Task: Schedule a meeting in Outlook for 6/26/2023 from 8:00 AM to 8:30 AM and adjust the Immersive Reader settings.
Action: Mouse moved to (15, 61)
Screenshot: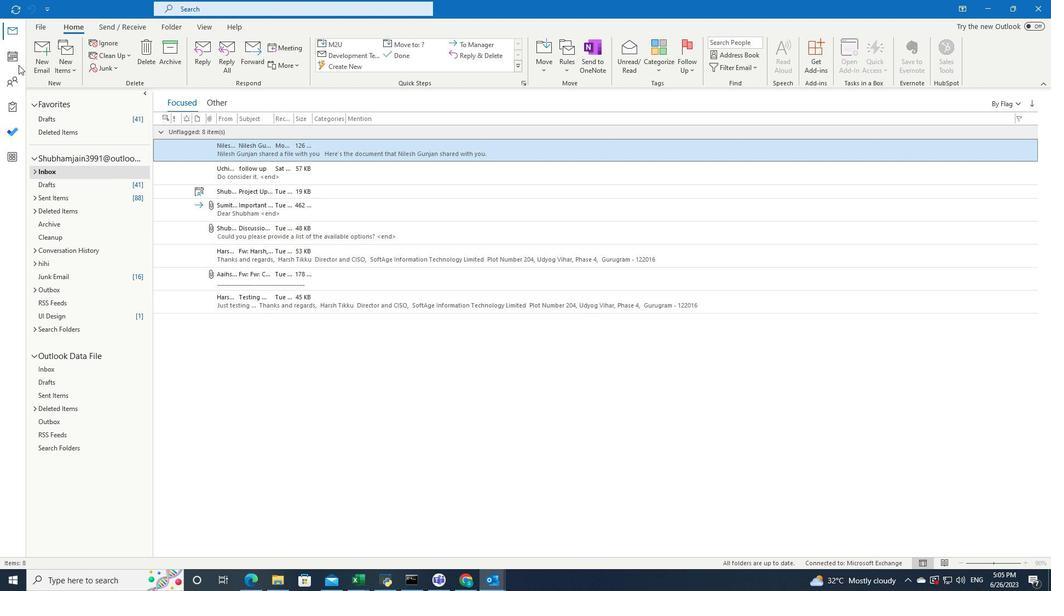 
Action: Mouse pressed left at (15, 61)
Screenshot: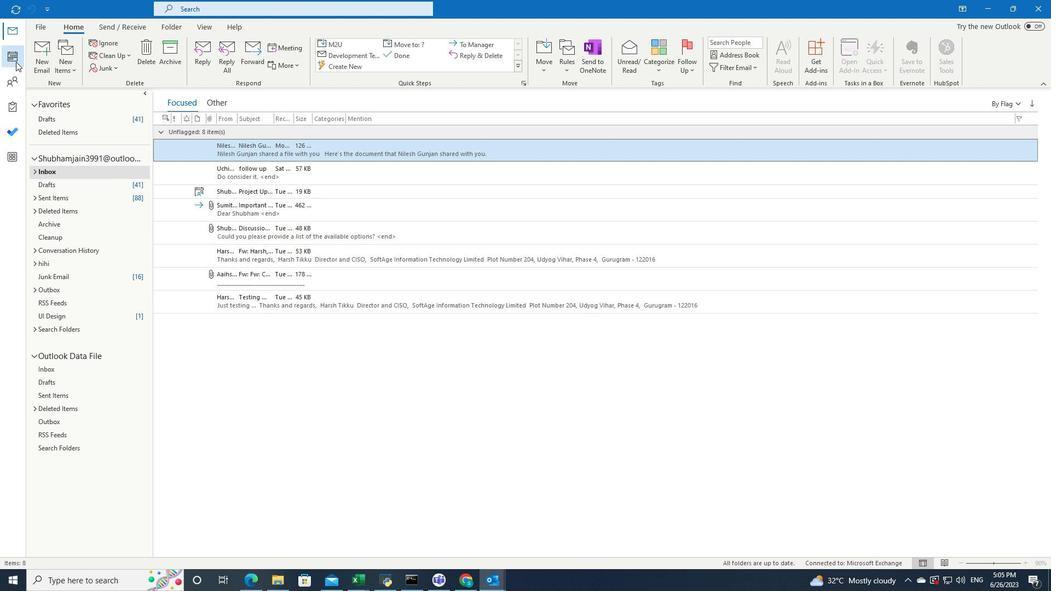 
Action: Mouse pressed left at (15, 61)
Screenshot: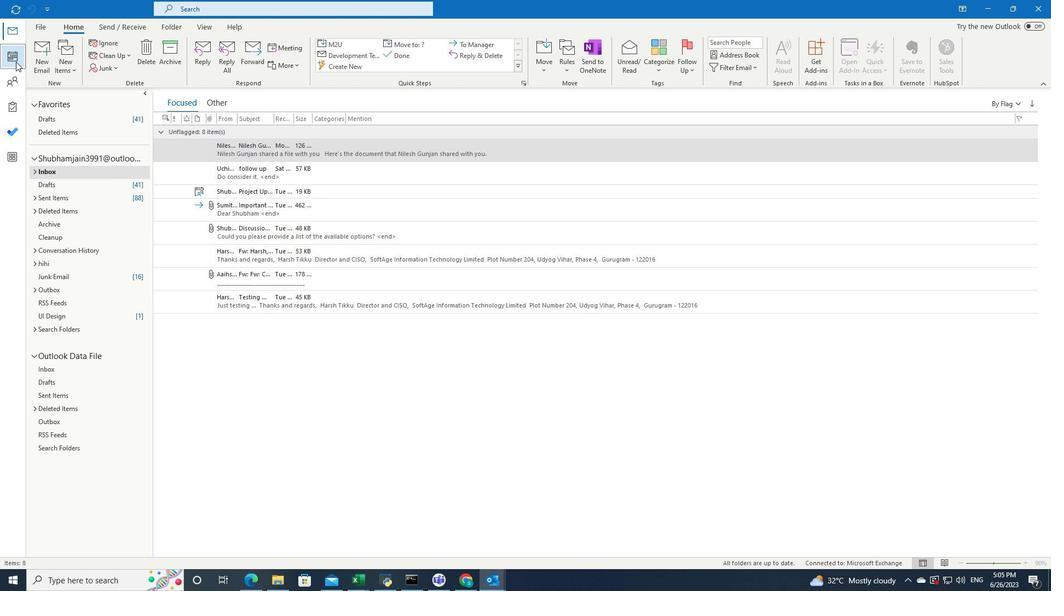 
Action: Mouse moved to (77, 59)
Screenshot: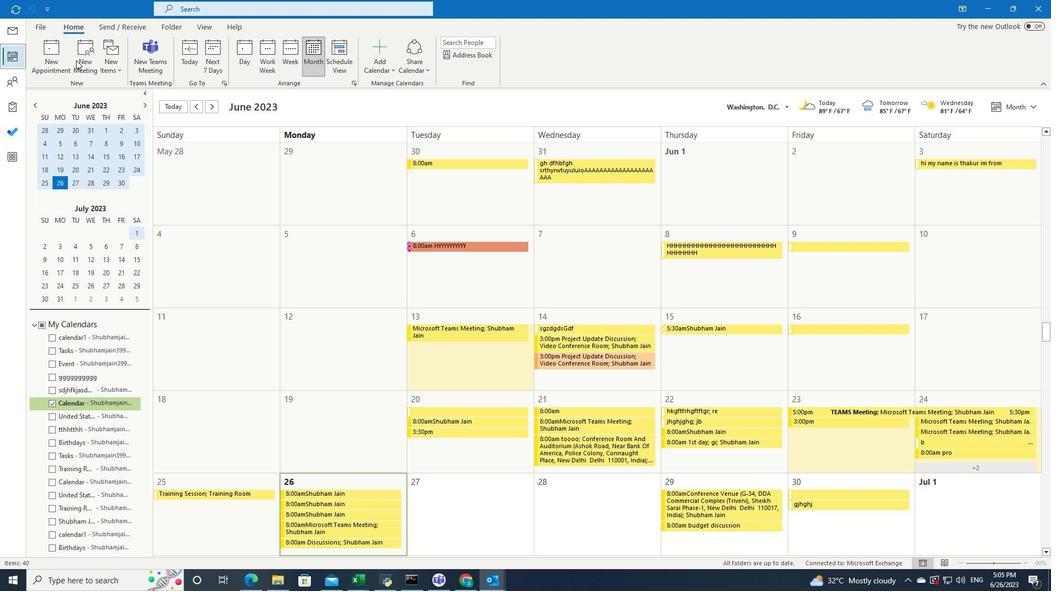
Action: Mouse pressed left at (77, 59)
Screenshot: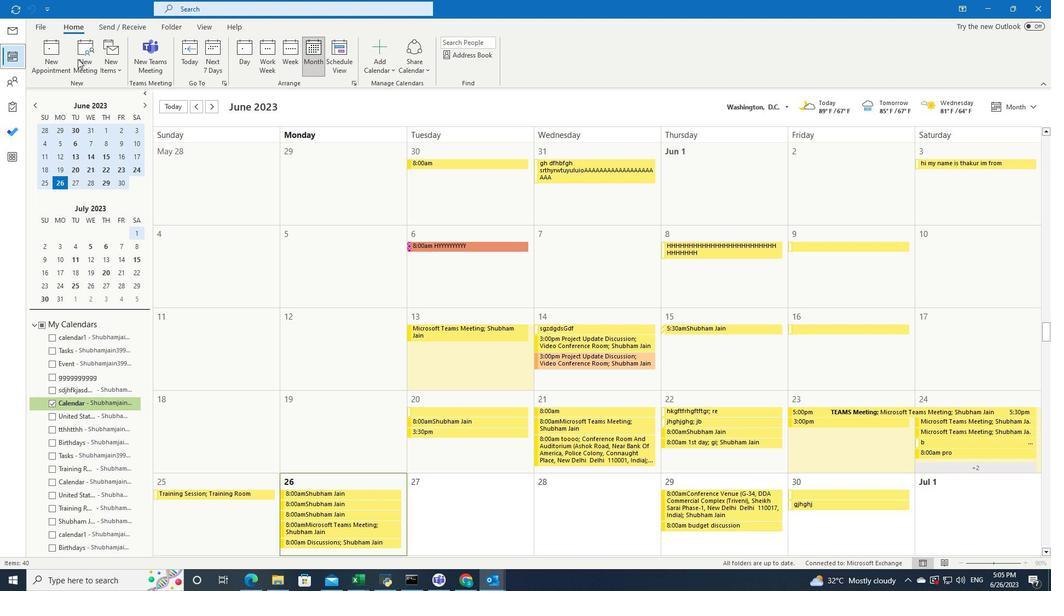 
Action: Mouse pressed left at (77, 59)
Screenshot: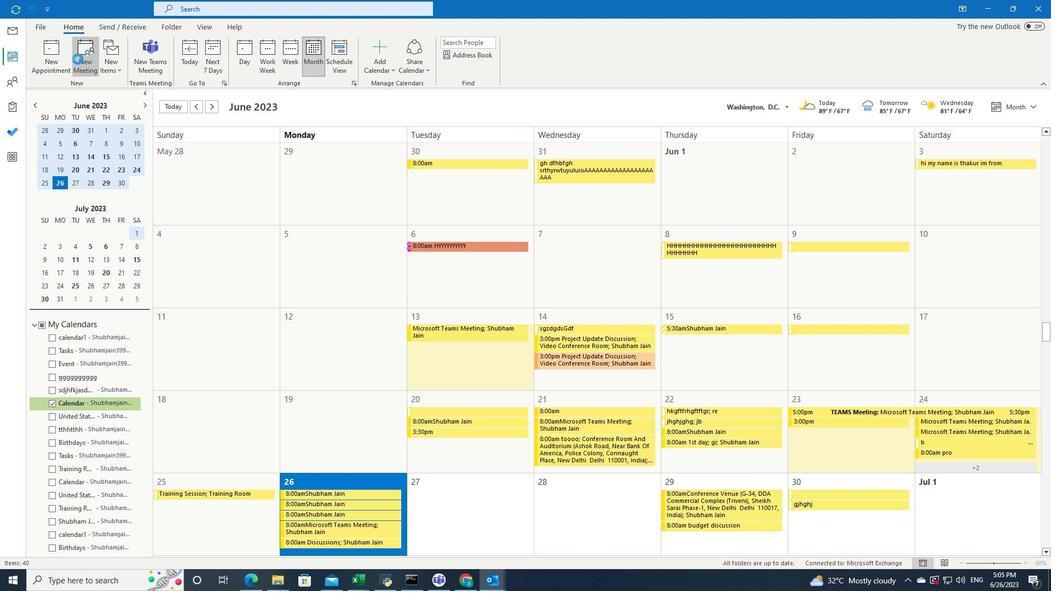 
Action: Mouse moved to (592, 70)
Screenshot: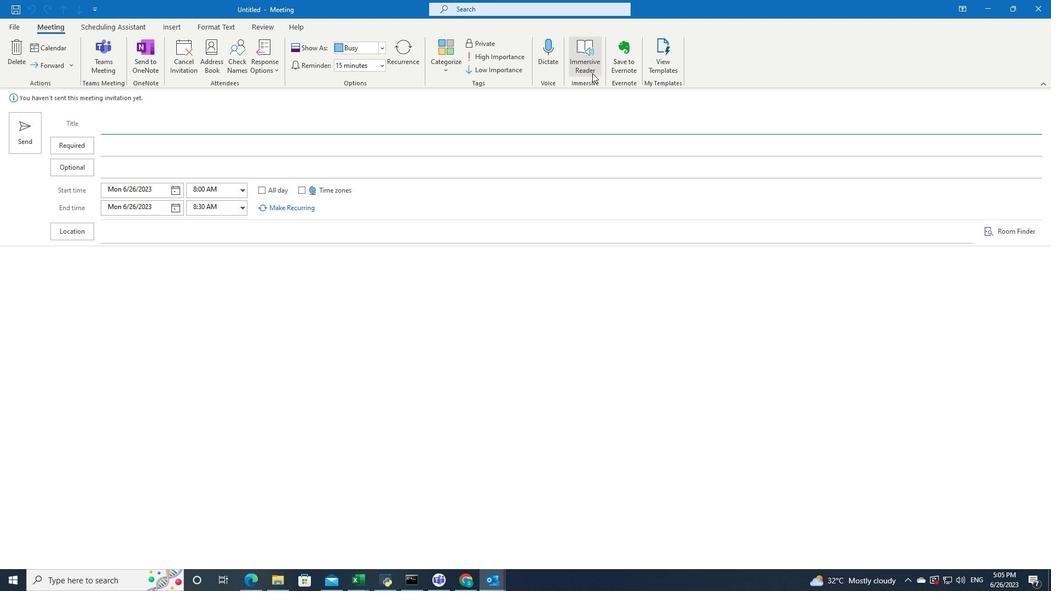
Action: Mouse pressed left at (592, 70)
Screenshot: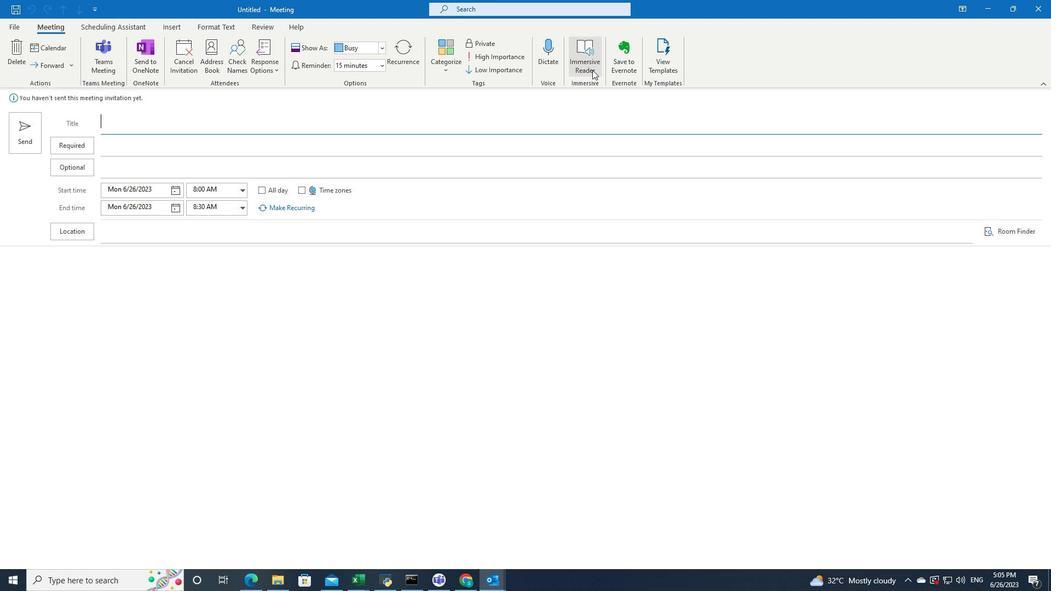 
Action: Mouse pressed left at (592, 70)
Screenshot: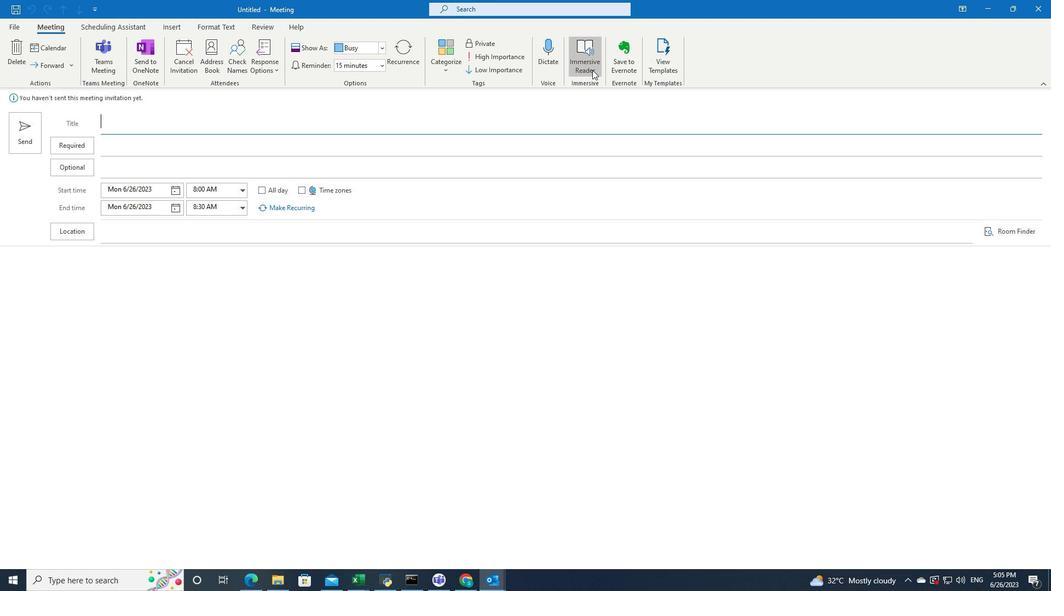 
Action: Mouse moved to (112, 287)
Screenshot: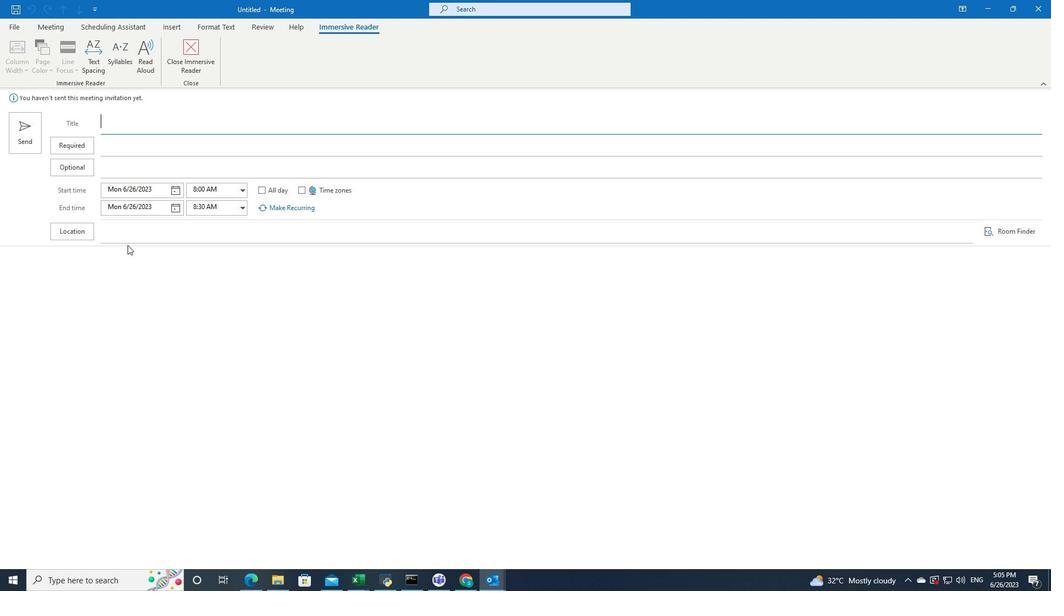 
Action: Mouse pressed left at (112, 287)
Screenshot: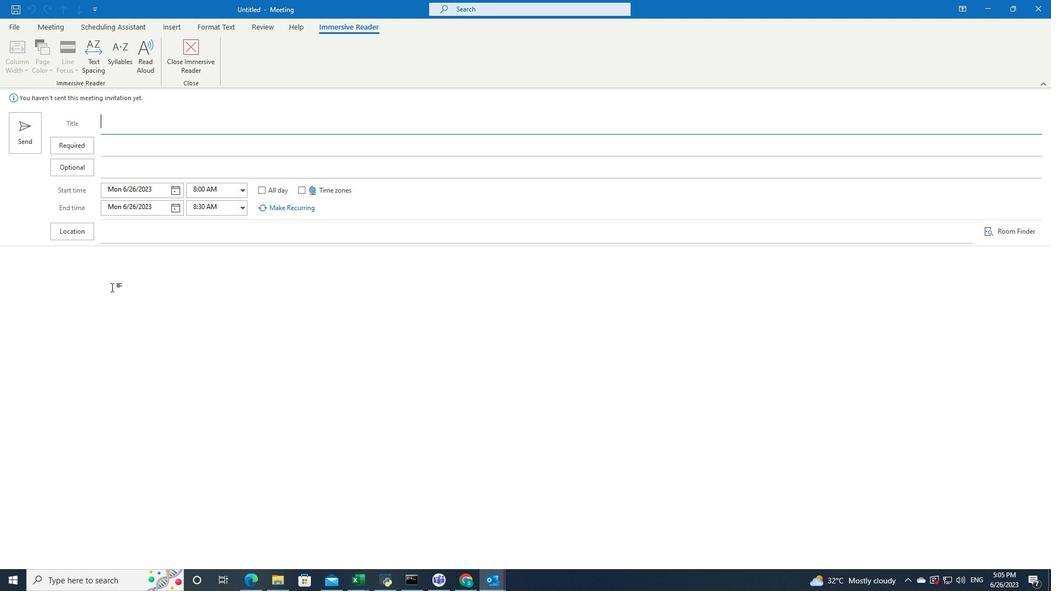 
Action: Mouse moved to (76, 69)
Screenshot: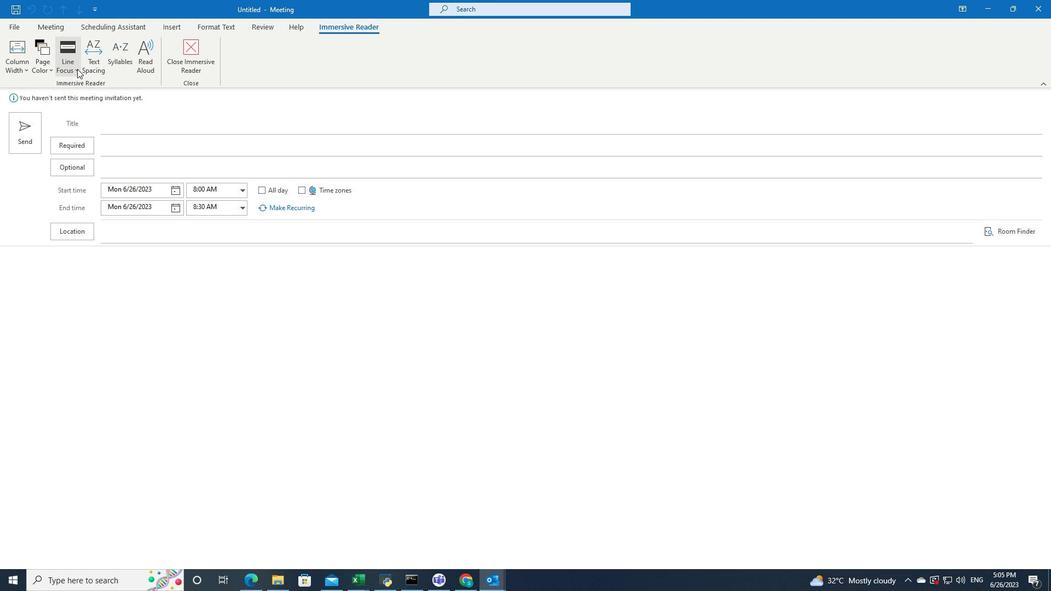 
Action: Mouse pressed left at (76, 69)
Screenshot: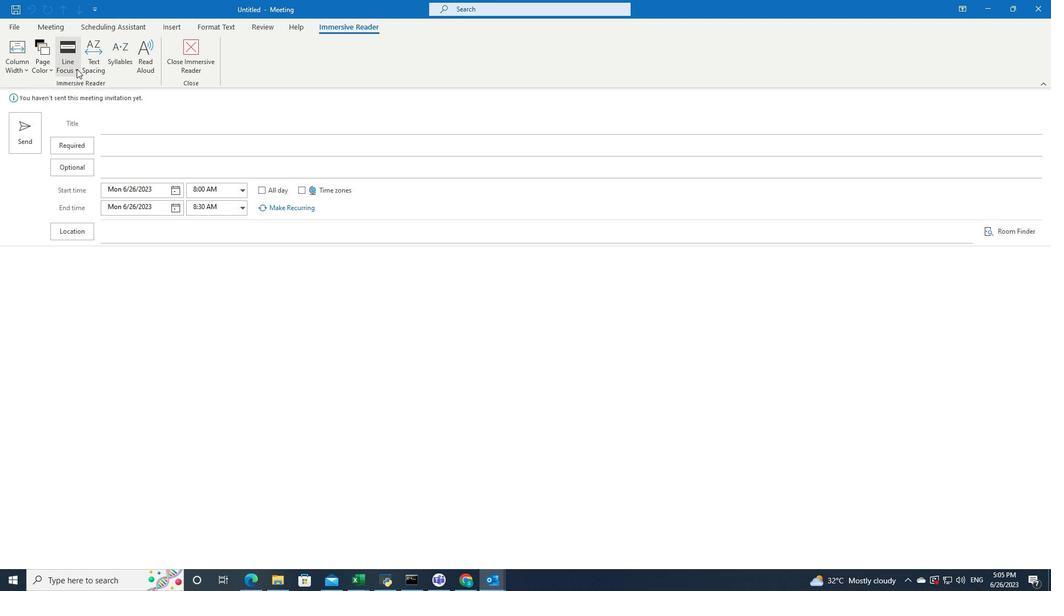 
Action: Mouse moved to (94, 177)
Screenshot: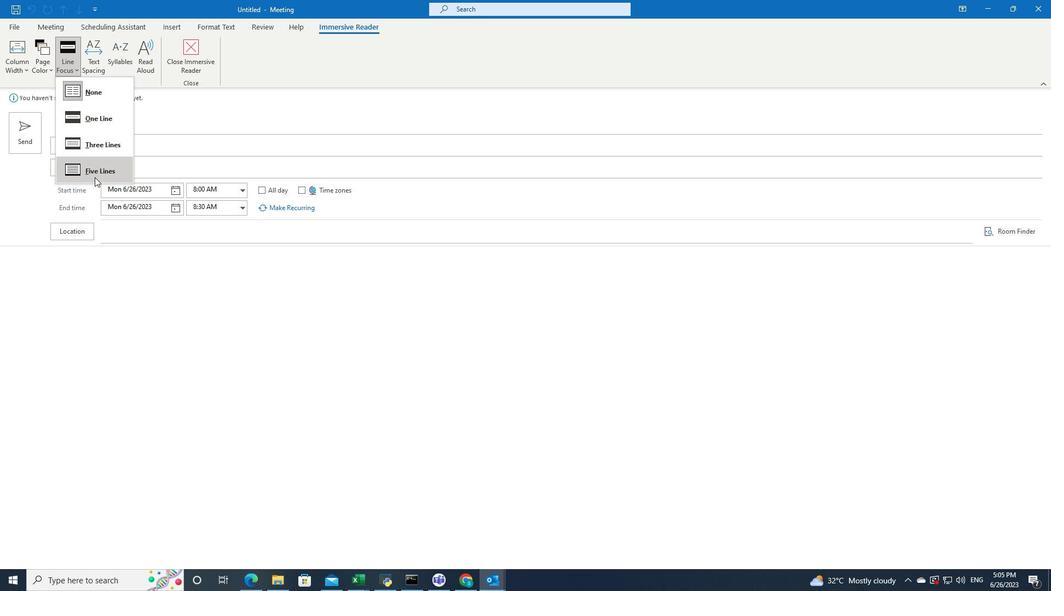 
Action: Mouse pressed left at (94, 177)
Screenshot: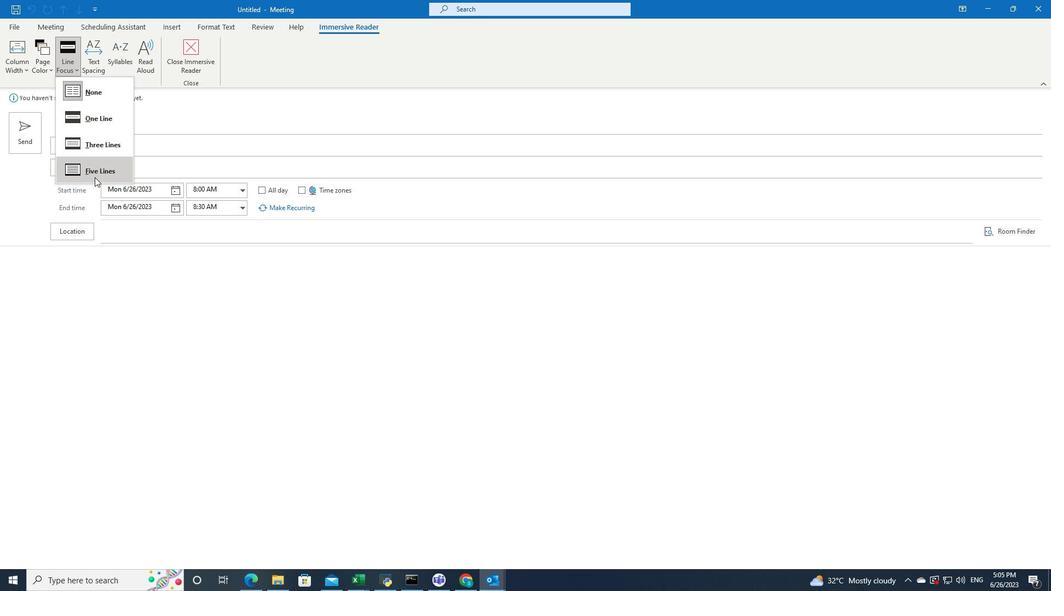 
